 Task: Filter the opportunities by opportunities that are going to close this month
Action: Mouse scrolled (158, 221) with delta (0, 0)
Screenshot: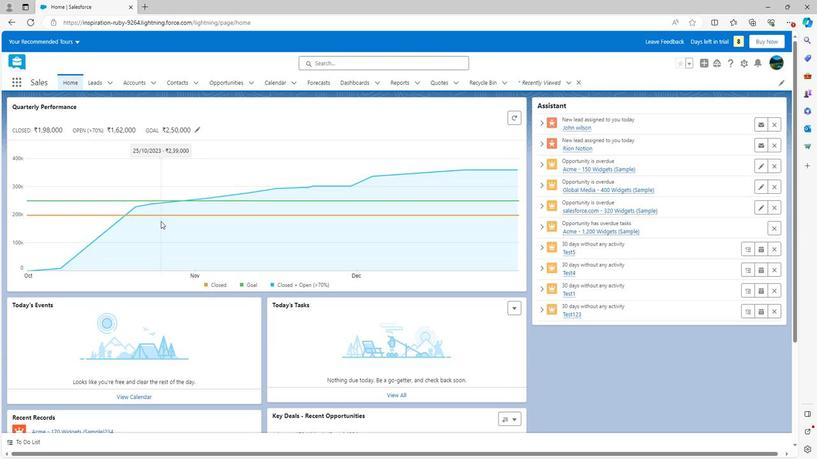 
Action: Mouse scrolled (158, 221) with delta (0, 0)
Screenshot: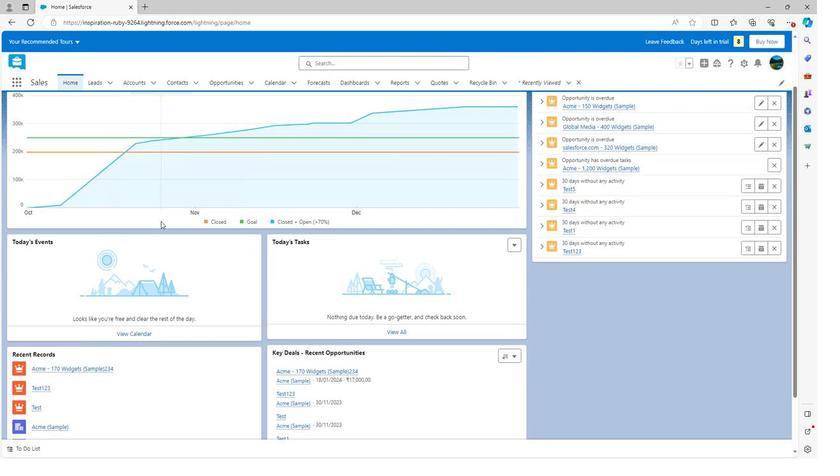 
Action: Mouse scrolled (158, 221) with delta (0, 0)
Screenshot: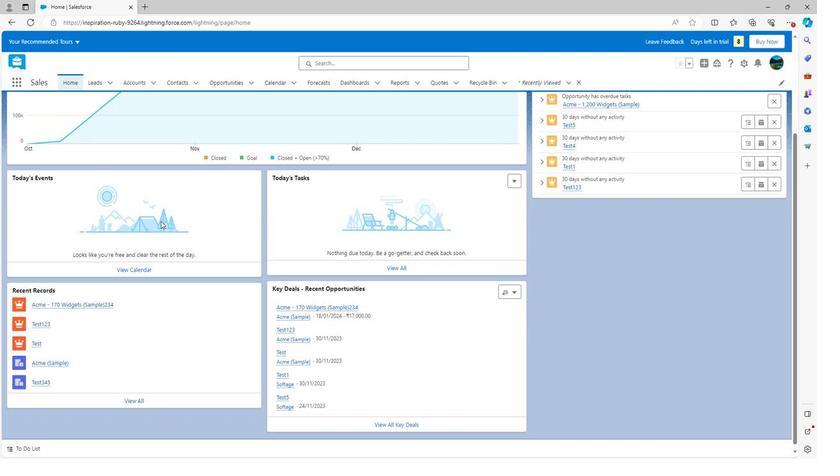 
Action: Mouse scrolled (158, 222) with delta (0, 0)
Screenshot: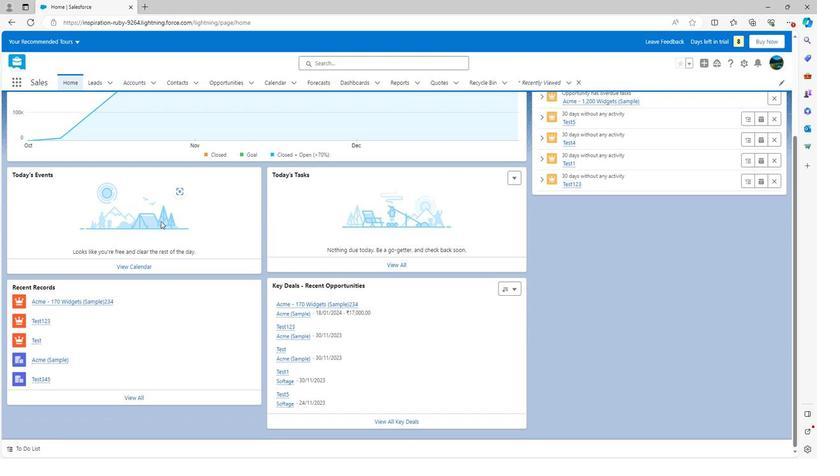 
Action: Mouse scrolled (158, 222) with delta (0, 0)
Screenshot: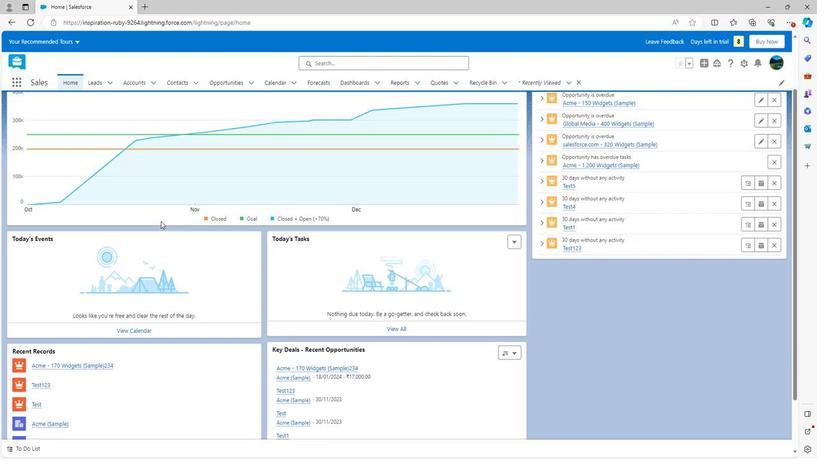 
Action: Mouse scrolled (158, 222) with delta (0, 0)
Screenshot: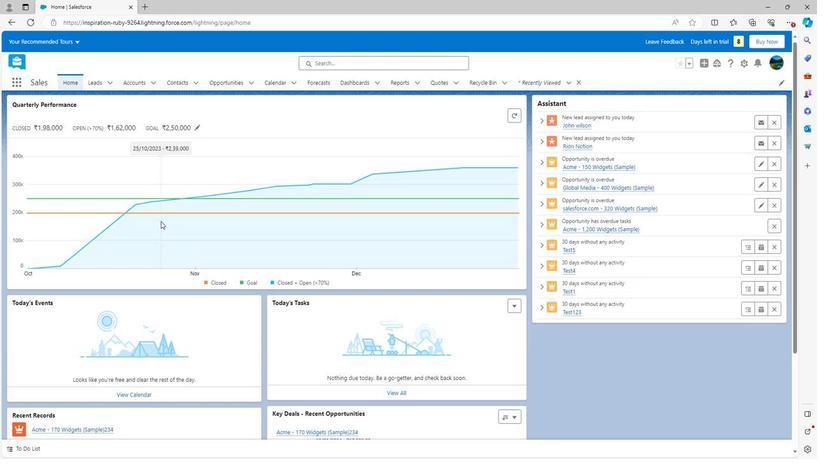 
Action: Mouse scrolled (158, 222) with delta (0, 0)
Screenshot: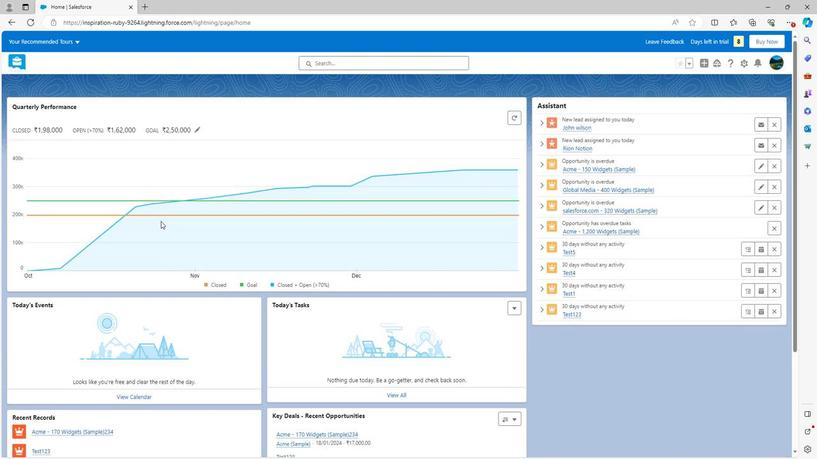 
Action: Mouse moved to (222, 79)
Screenshot: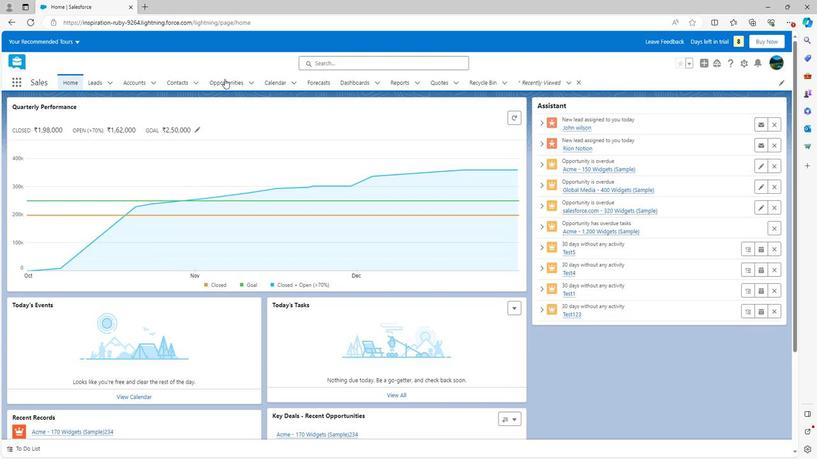 
Action: Mouse pressed left at (222, 79)
Screenshot: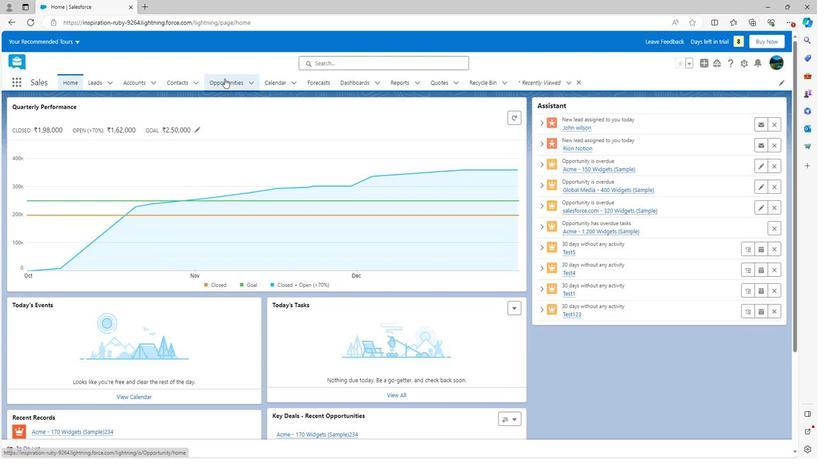 
Action: Mouse moved to (93, 105)
Screenshot: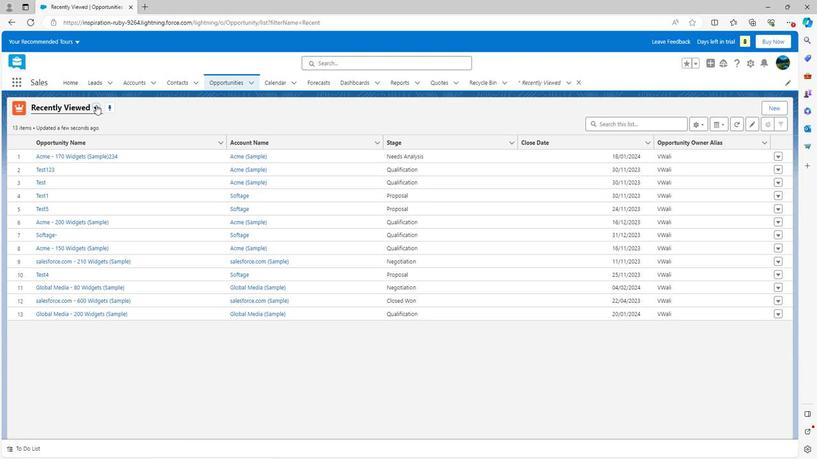 
Action: Mouse pressed left at (93, 105)
Screenshot: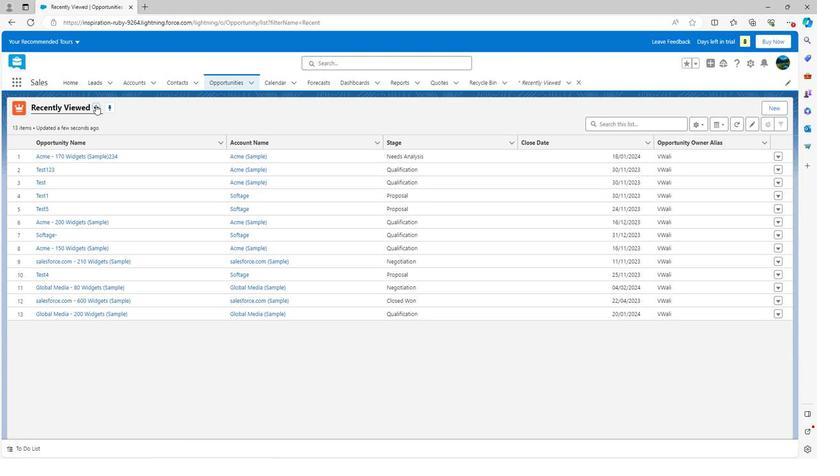 
Action: Mouse moved to (72, 171)
Screenshot: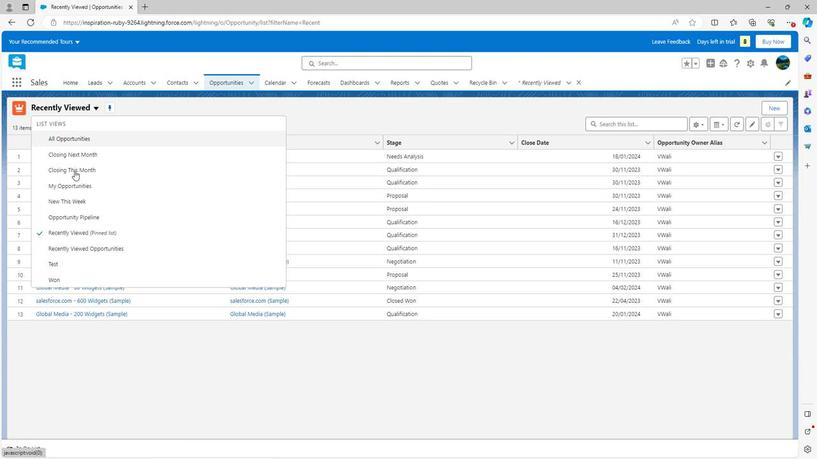 
Action: Mouse pressed left at (72, 171)
Screenshot: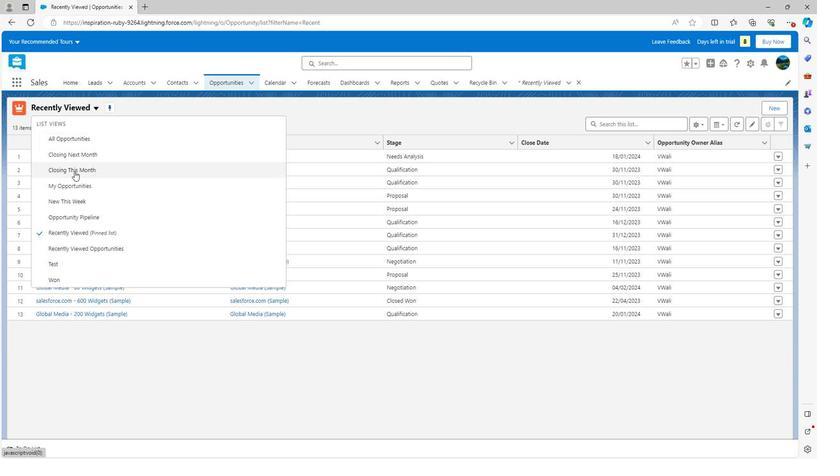 
Action: Mouse scrolled (72, 171) with delta (0, 0)
Screenshot: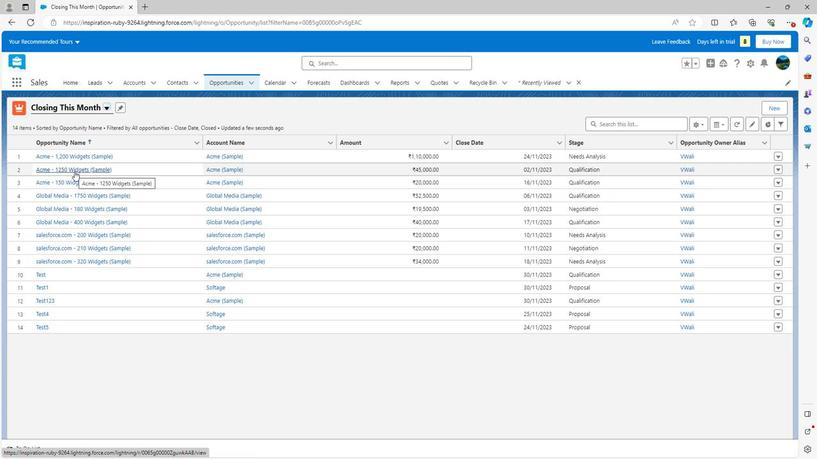 
Action: Mouse scrolled (72, 171) with delta (0, 0)
Screenshot: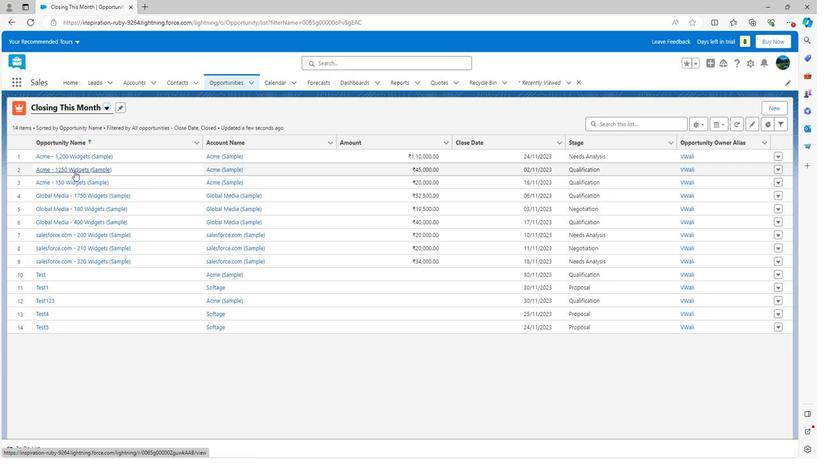 
Action: Mouse moved to (43, 324)
Screenshot: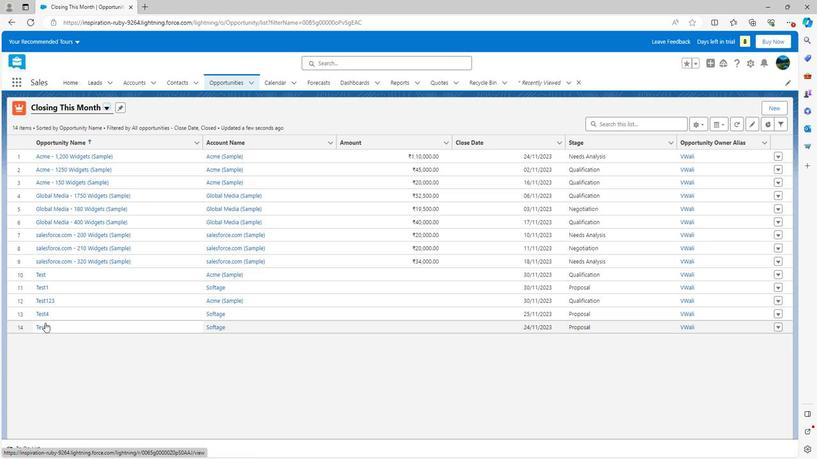
